 Task: Save the email titled 'absent' to the Desktop and then print it.
Action: Mouse moved to (122, 183)
Screenshot: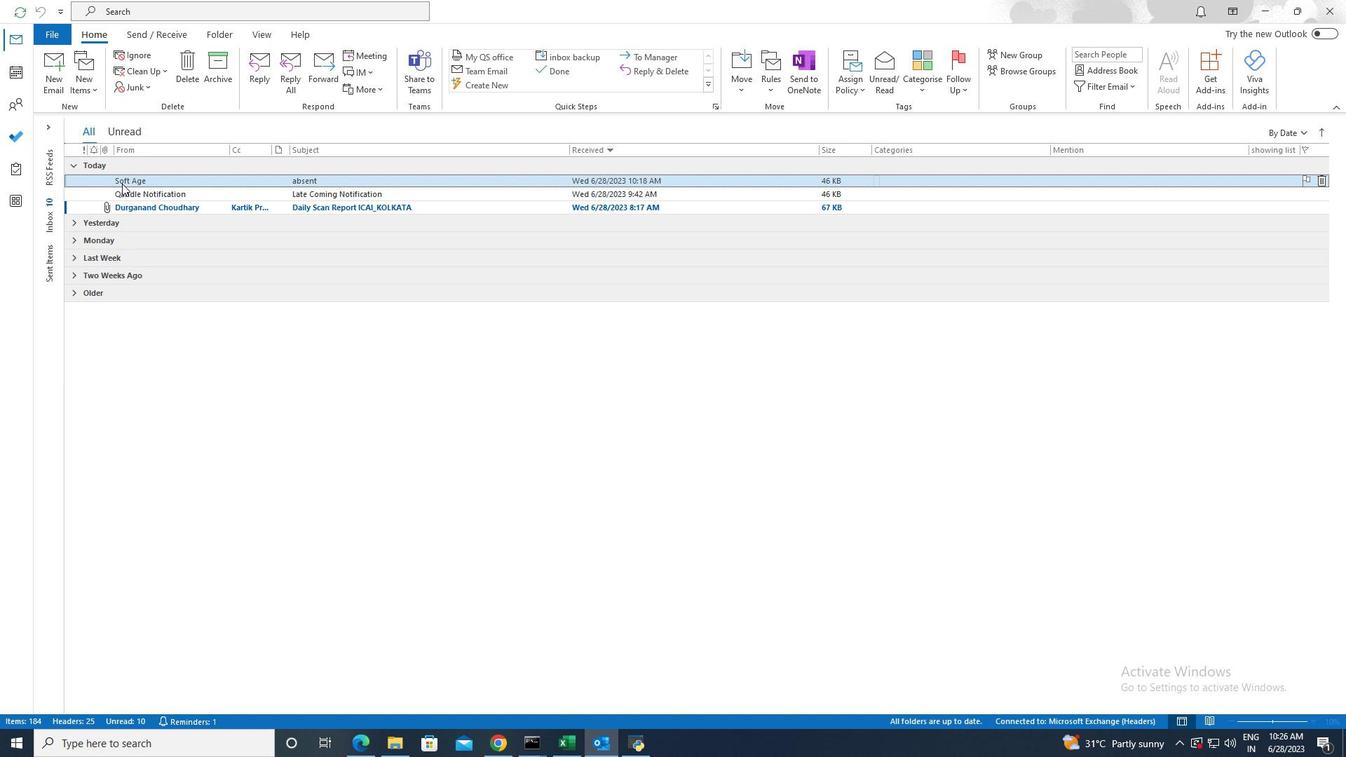 
Action: Mouse pressed left at (122, 183)
Screenshot: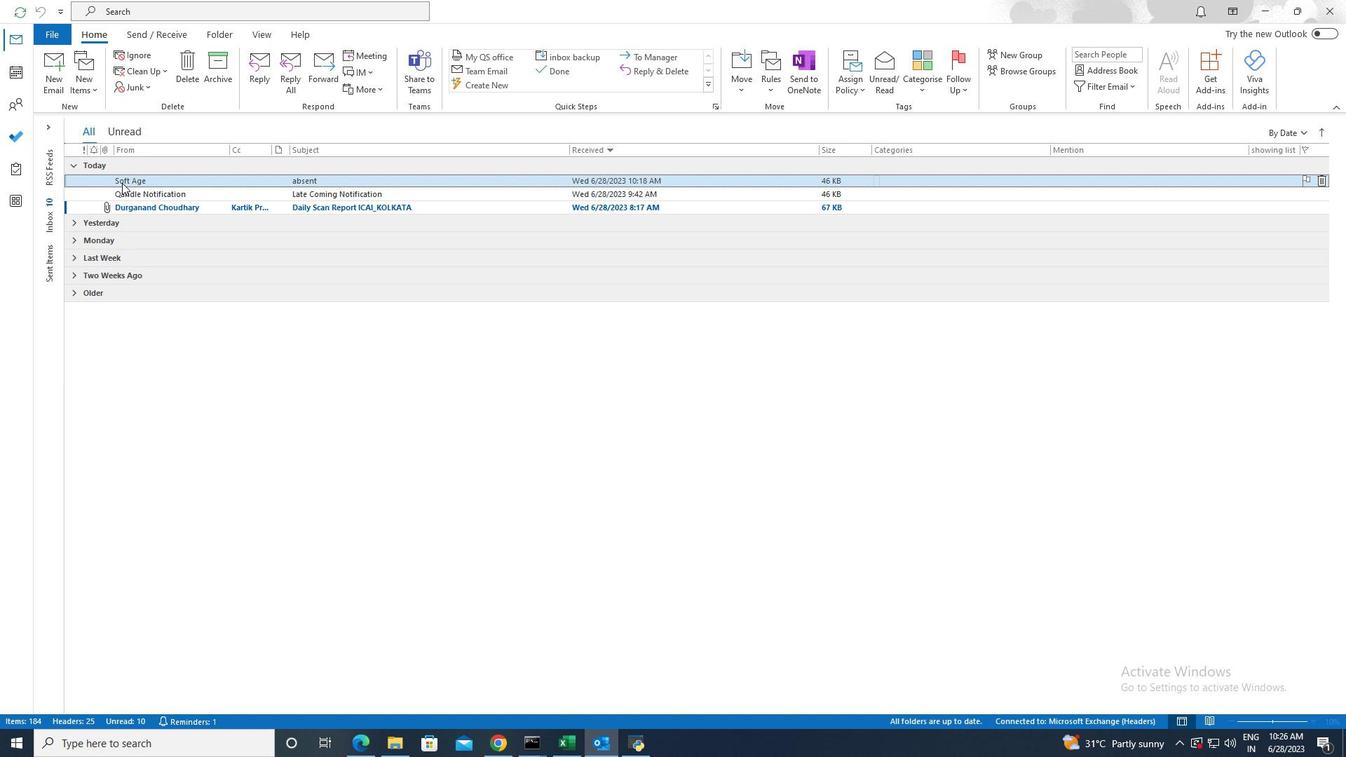 
Action: Mouse pressed left at (122, 183)
Screenshot: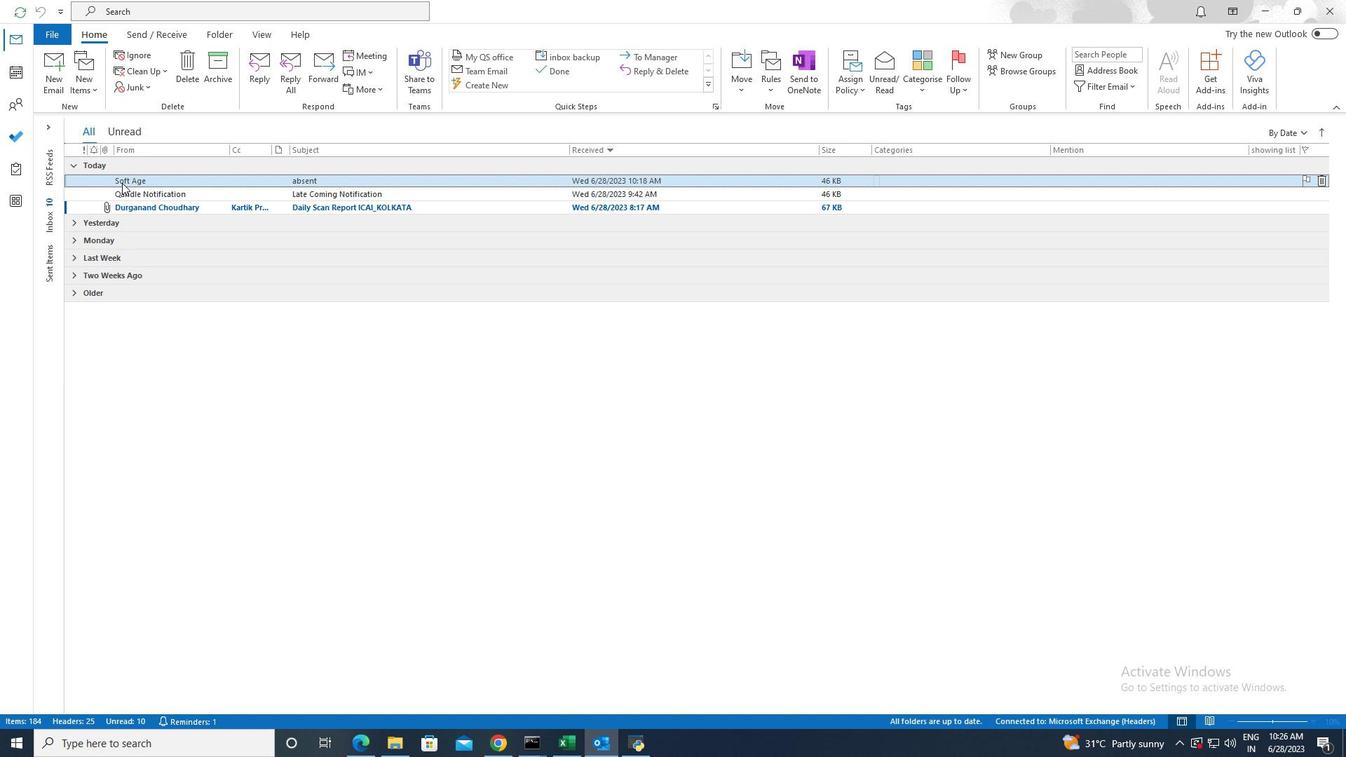 
Action: Mouse moved to (9, 37)
Screenshot: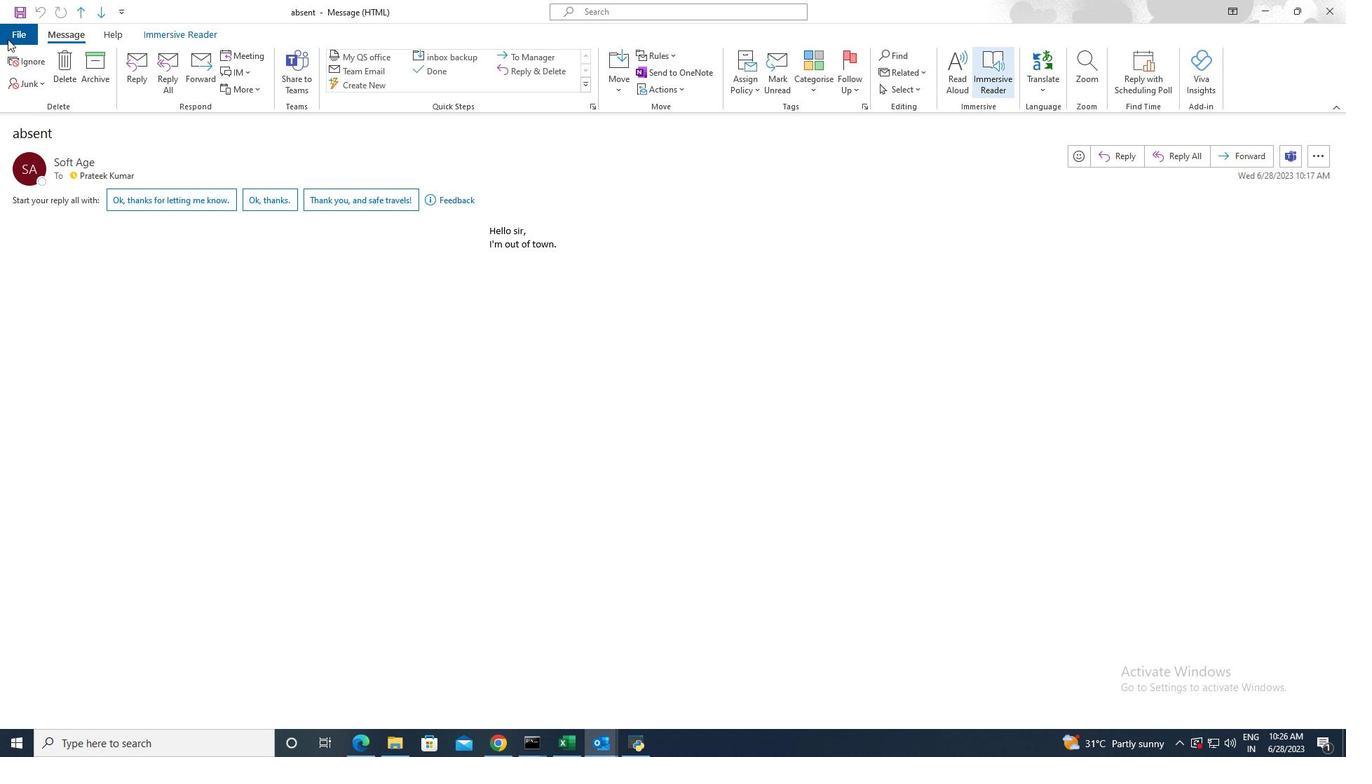 
Action: Mouse pressed left at (9, 37)
Screenshot: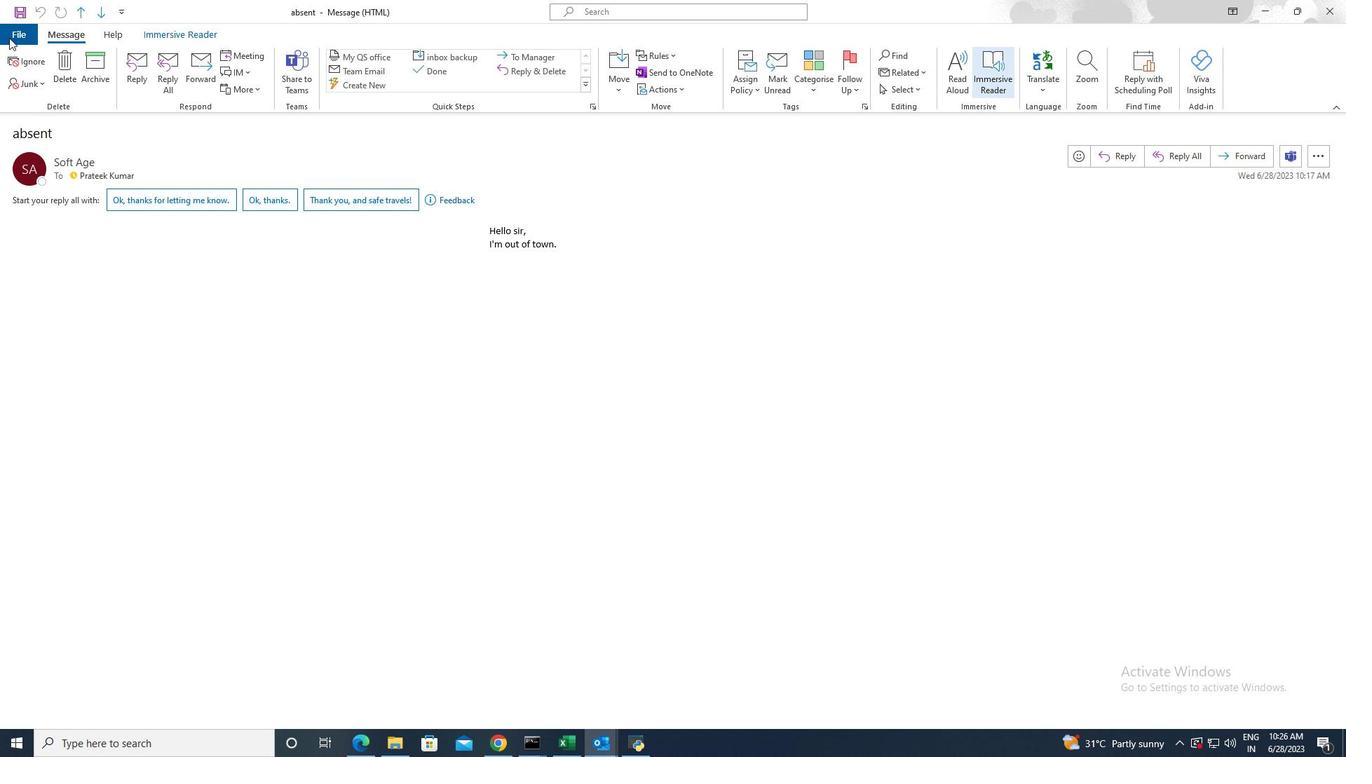 
Action: Mouse moved to (41, 128)
Screenshot: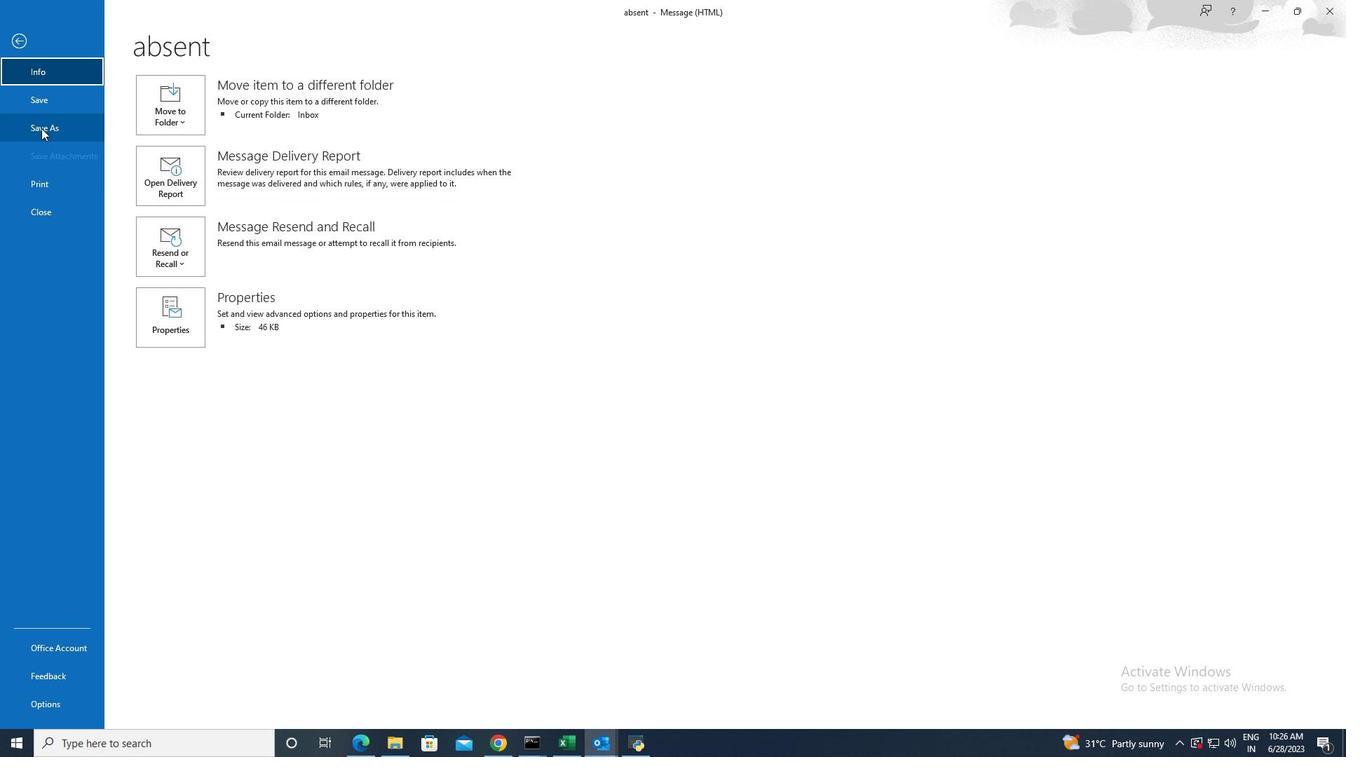 
Action: Mouse pressed left at (41, 128)
Screenshot: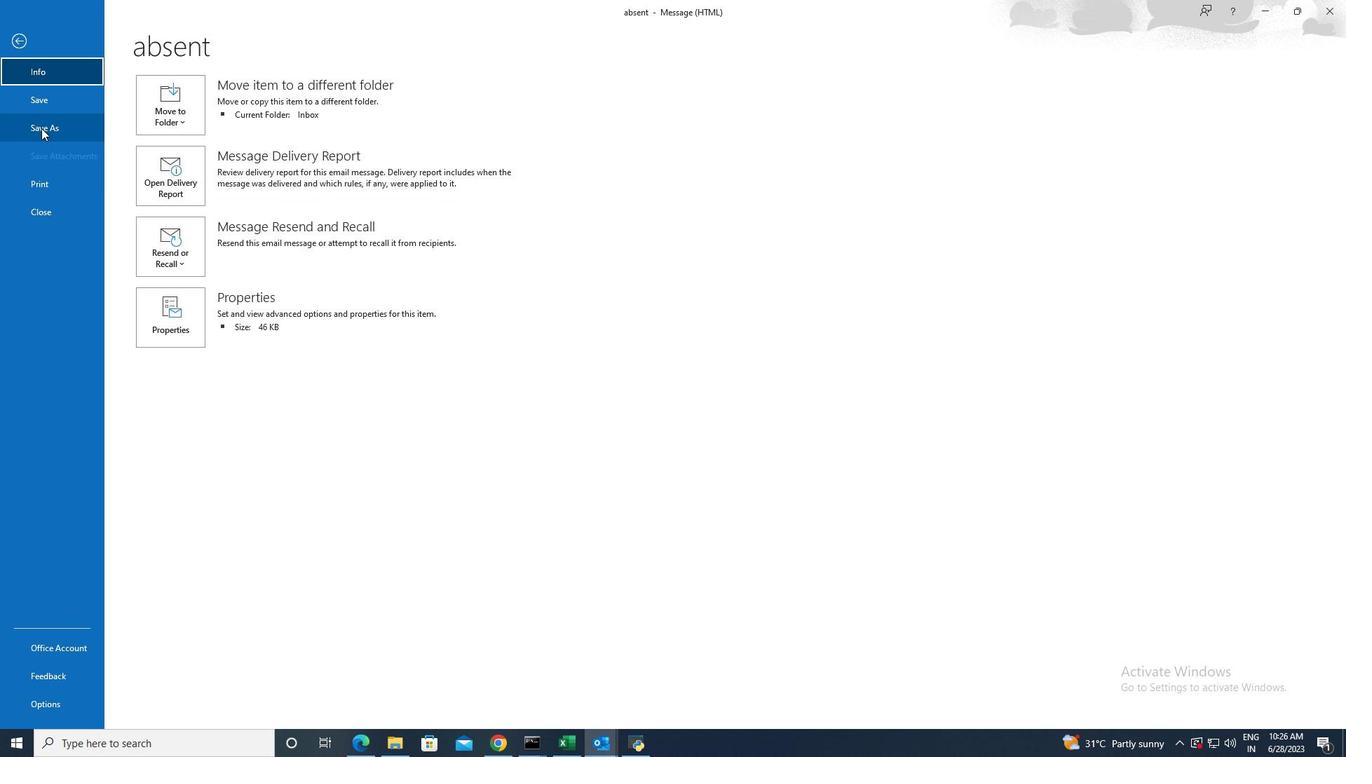
Action: Mouse moved to (61, 123)
Screenshot: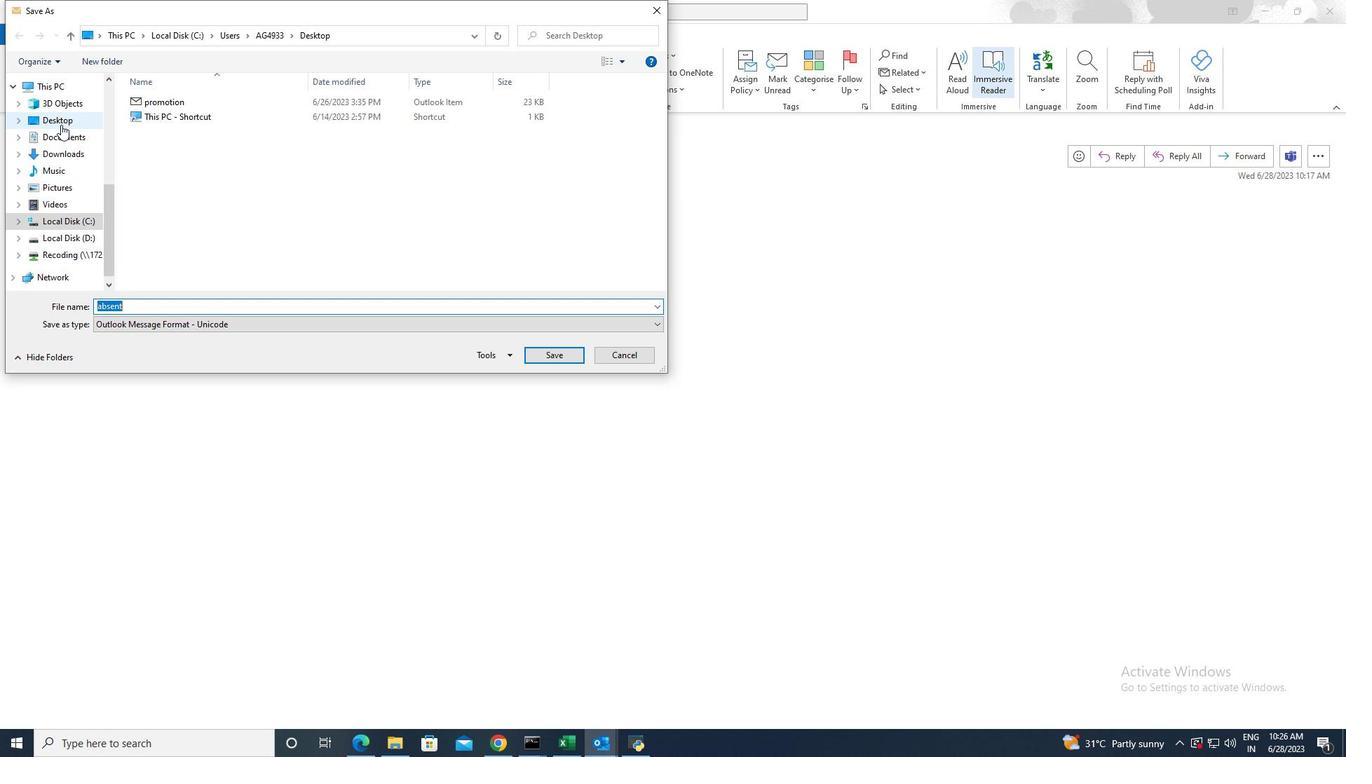 
Action: Mouse pressed left at (61, 123)
Screenshot: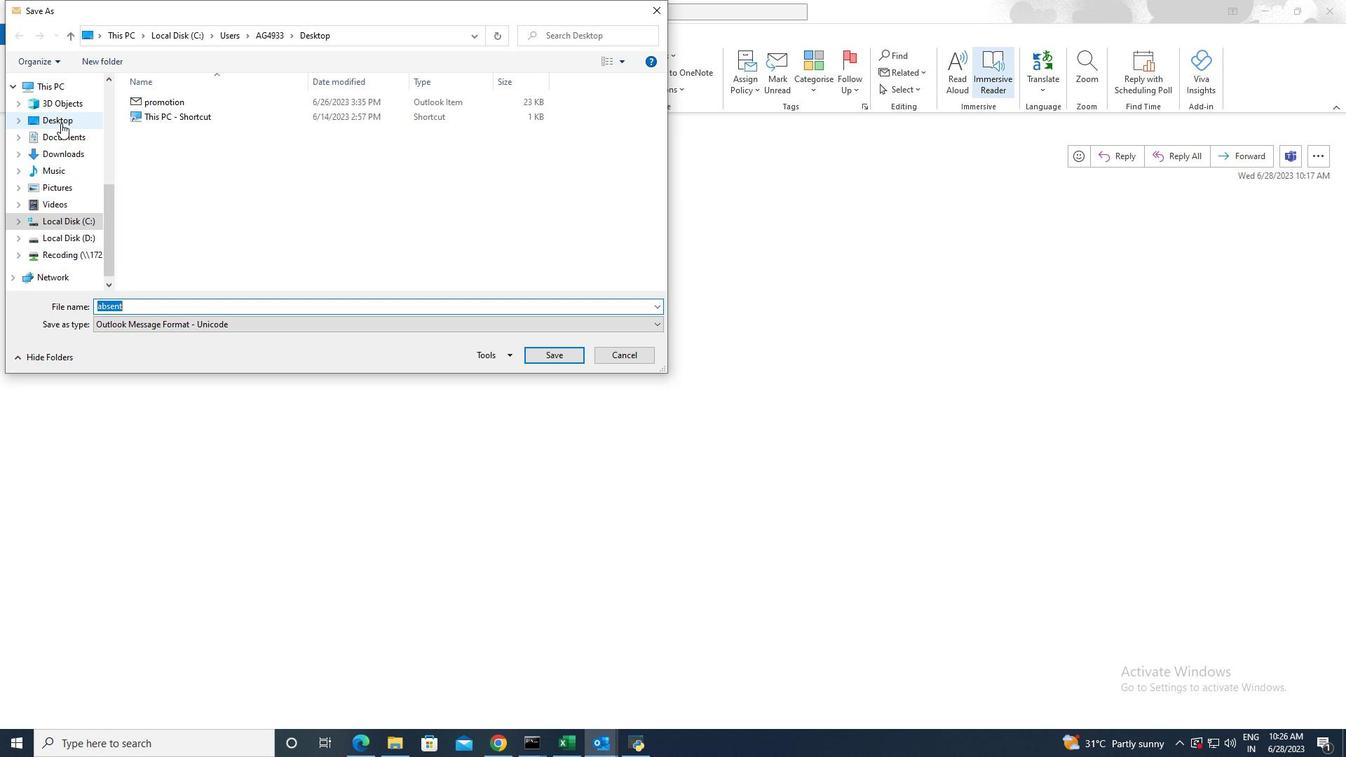 
Action: Mouse moved to (124, 307)
Screenshot: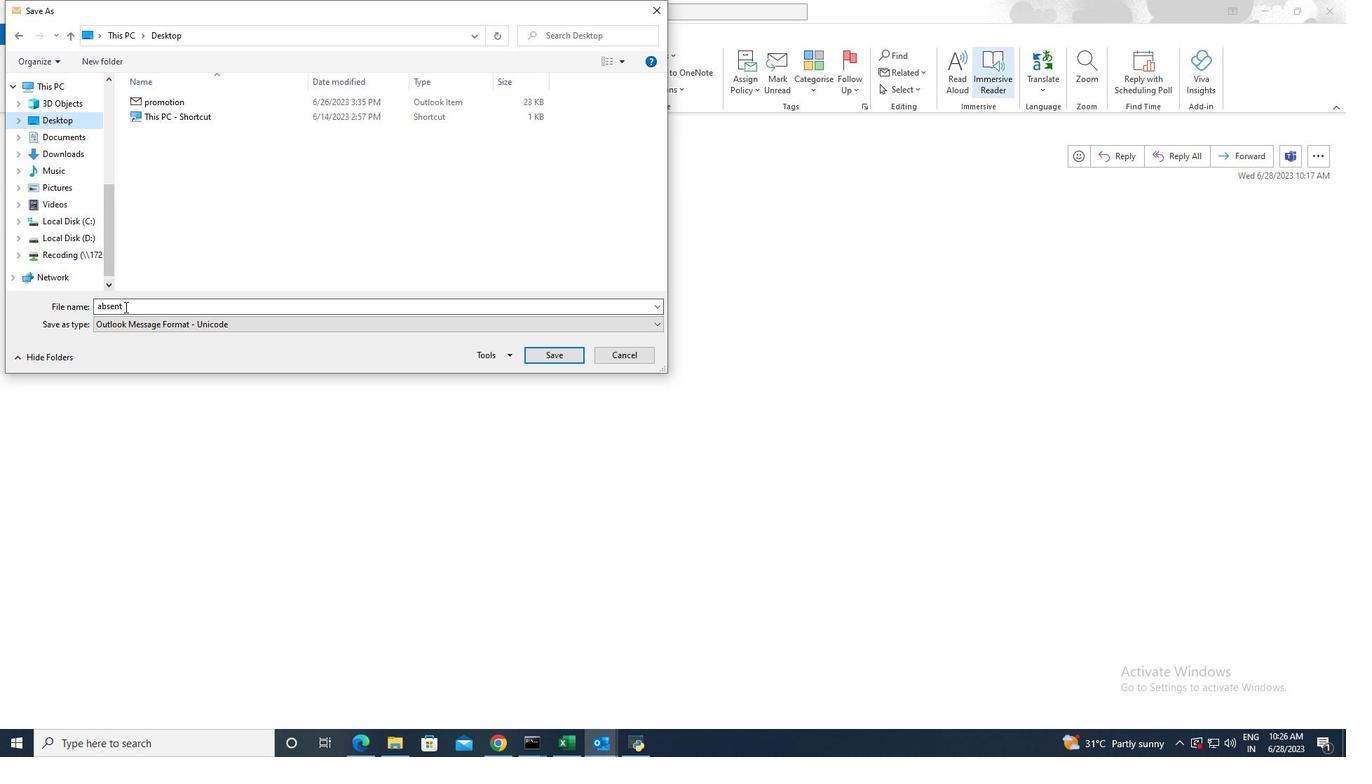 
Action: Mouse pressed left at (124, 307)
Screenshot: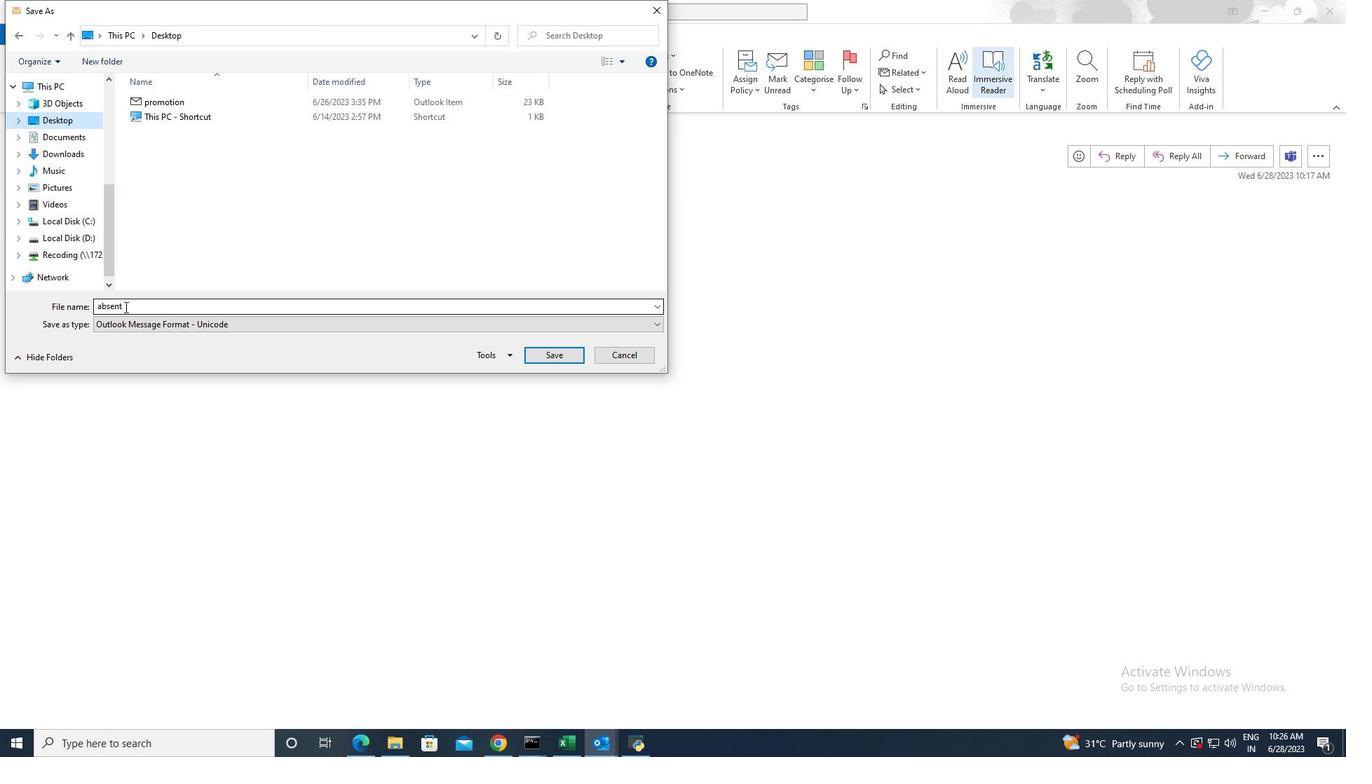 
Action: Mouse moved to (124, 306)
Screenshot: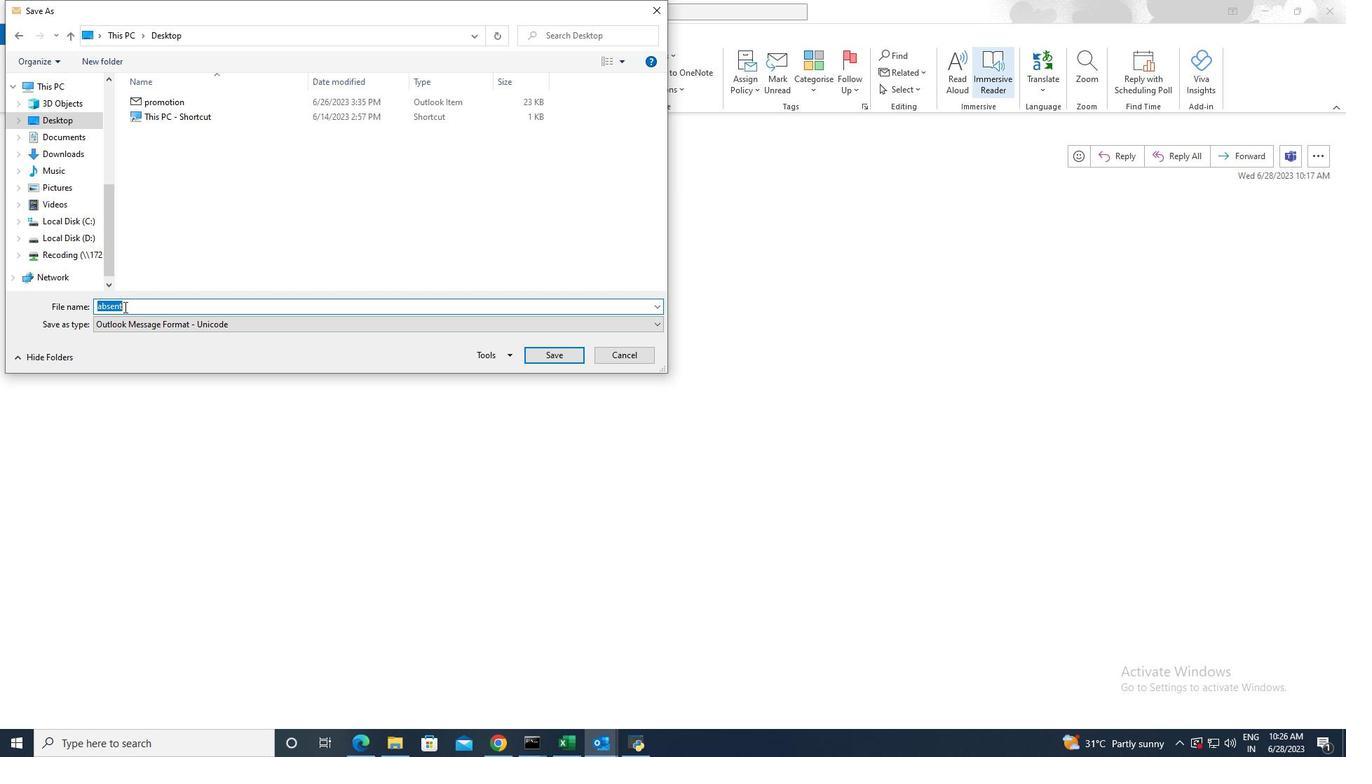 
Action: Key pressed <Key.shift>Johnny
Screenshot: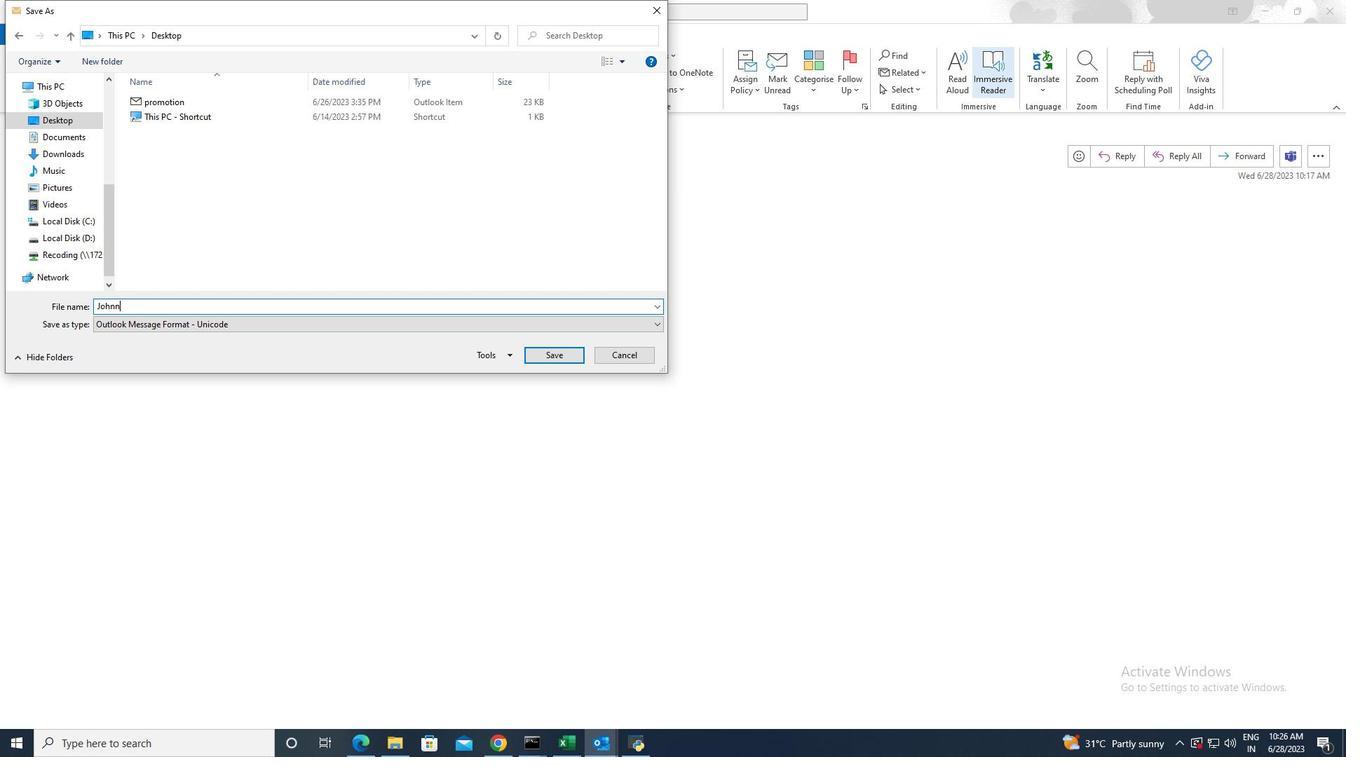 
Action: Mouse moved to (538, 355)
Screenshot: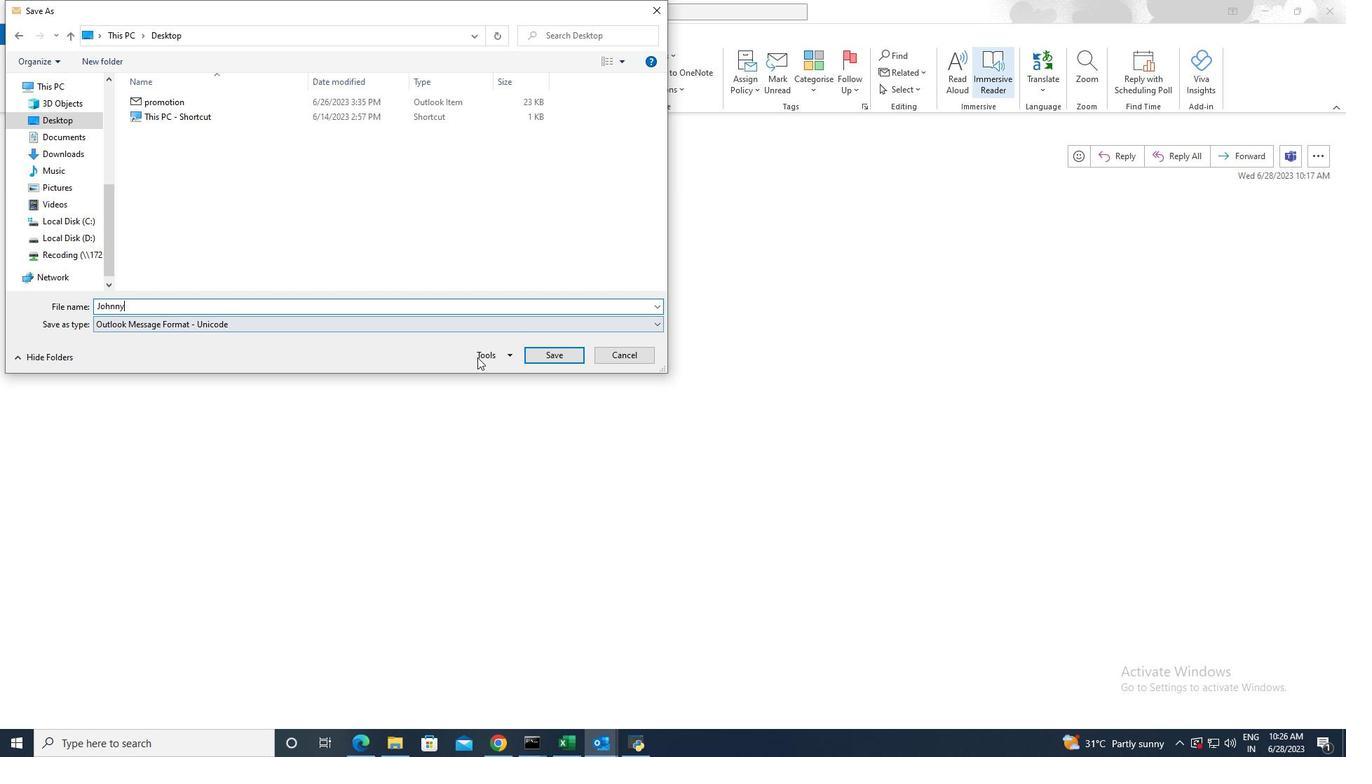 
Action: Mouse pressed left at (538, 355)
Screenshot: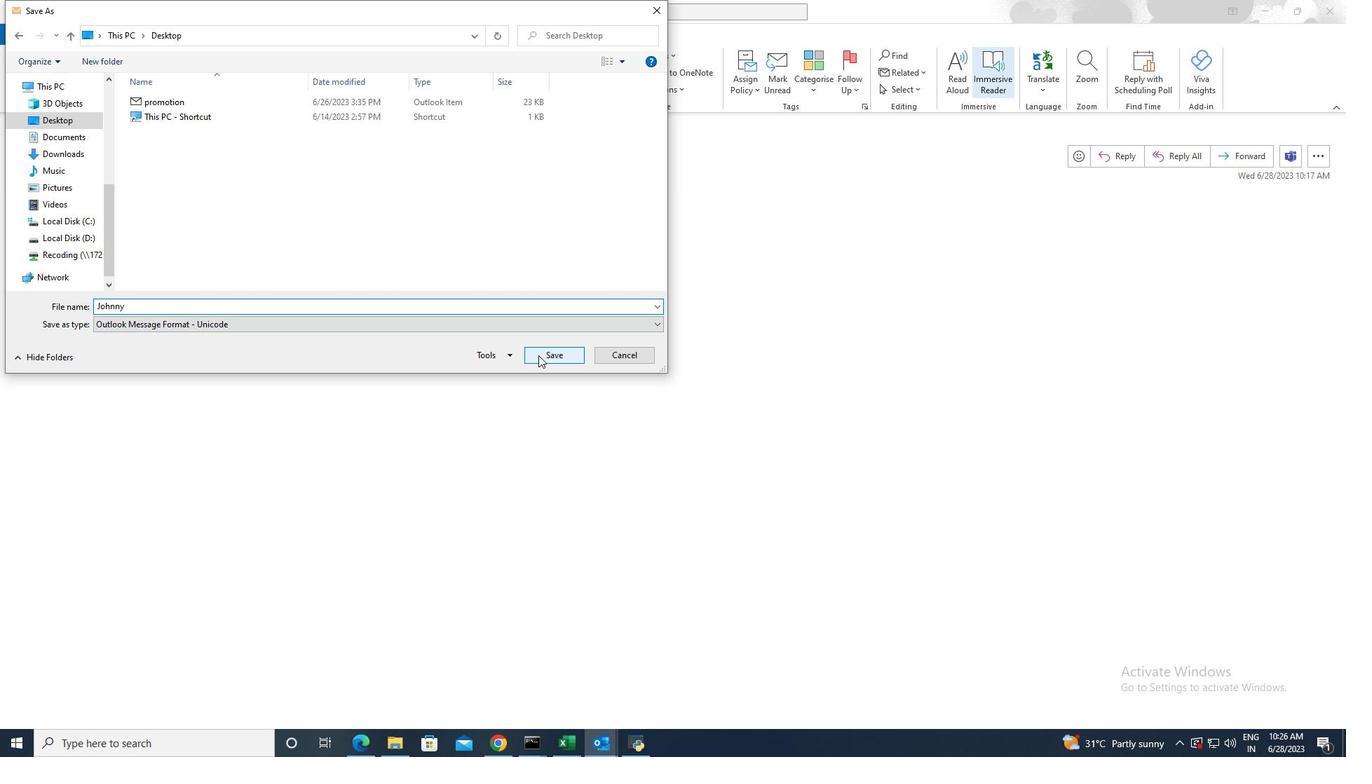 
Action: Mouse moved to (0, 30)
Screenshot: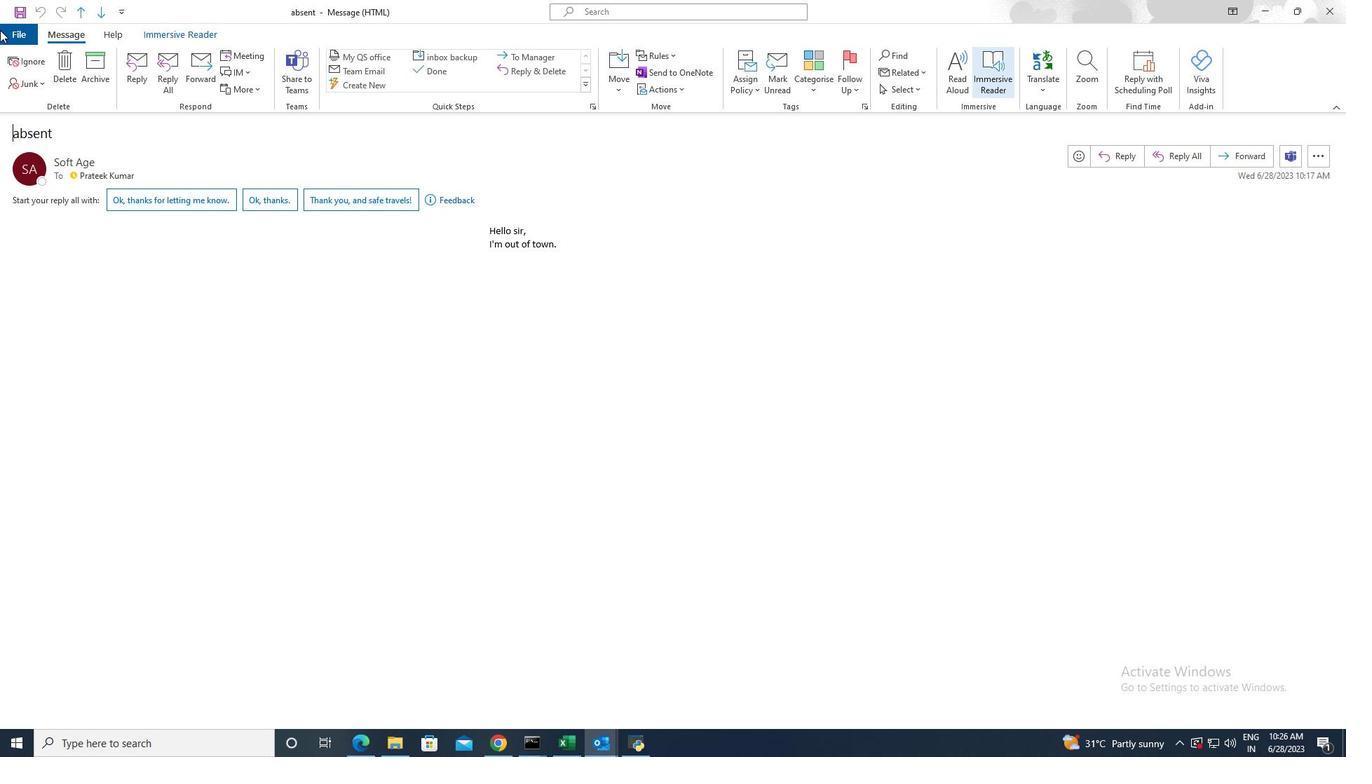 
Action: Mouse pressed left at (0, 30)
Screenshot: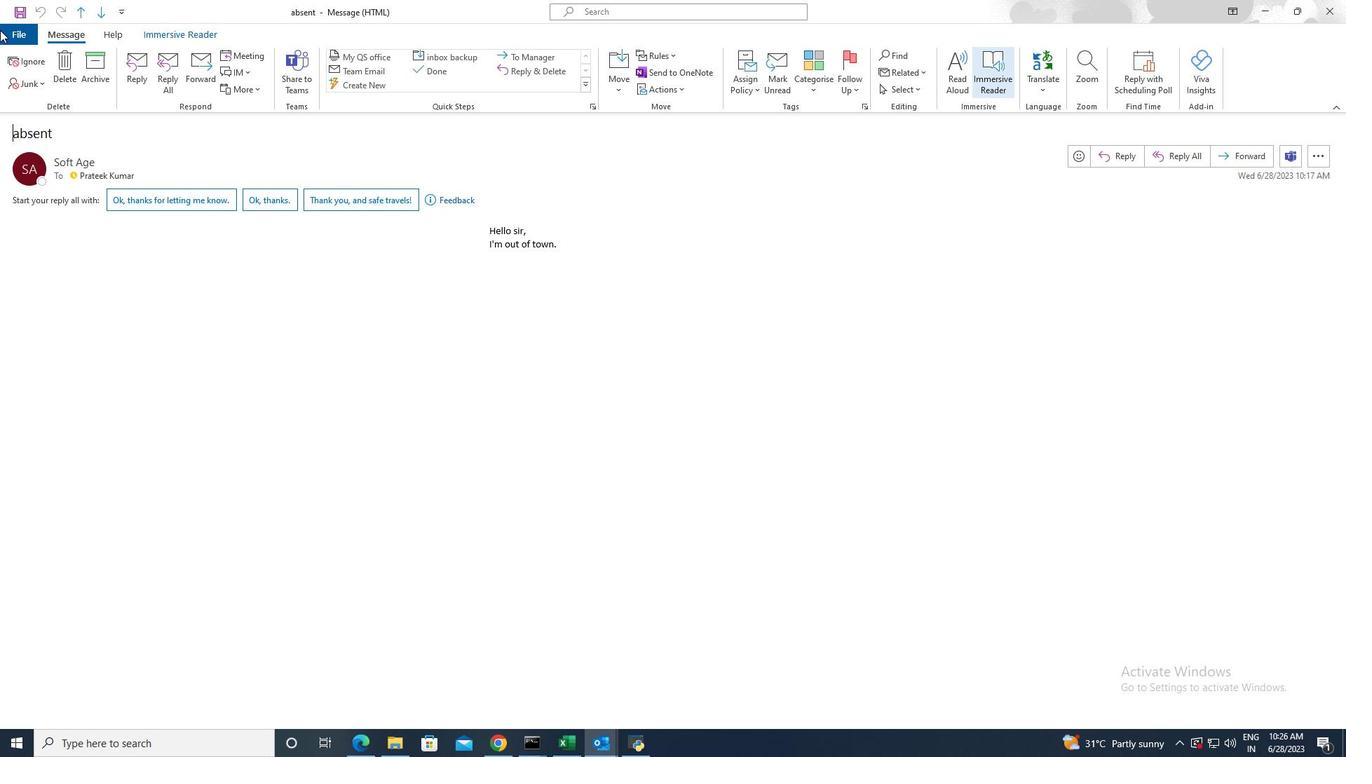
Action: Mouse moved to (49, 187)
Screenshot: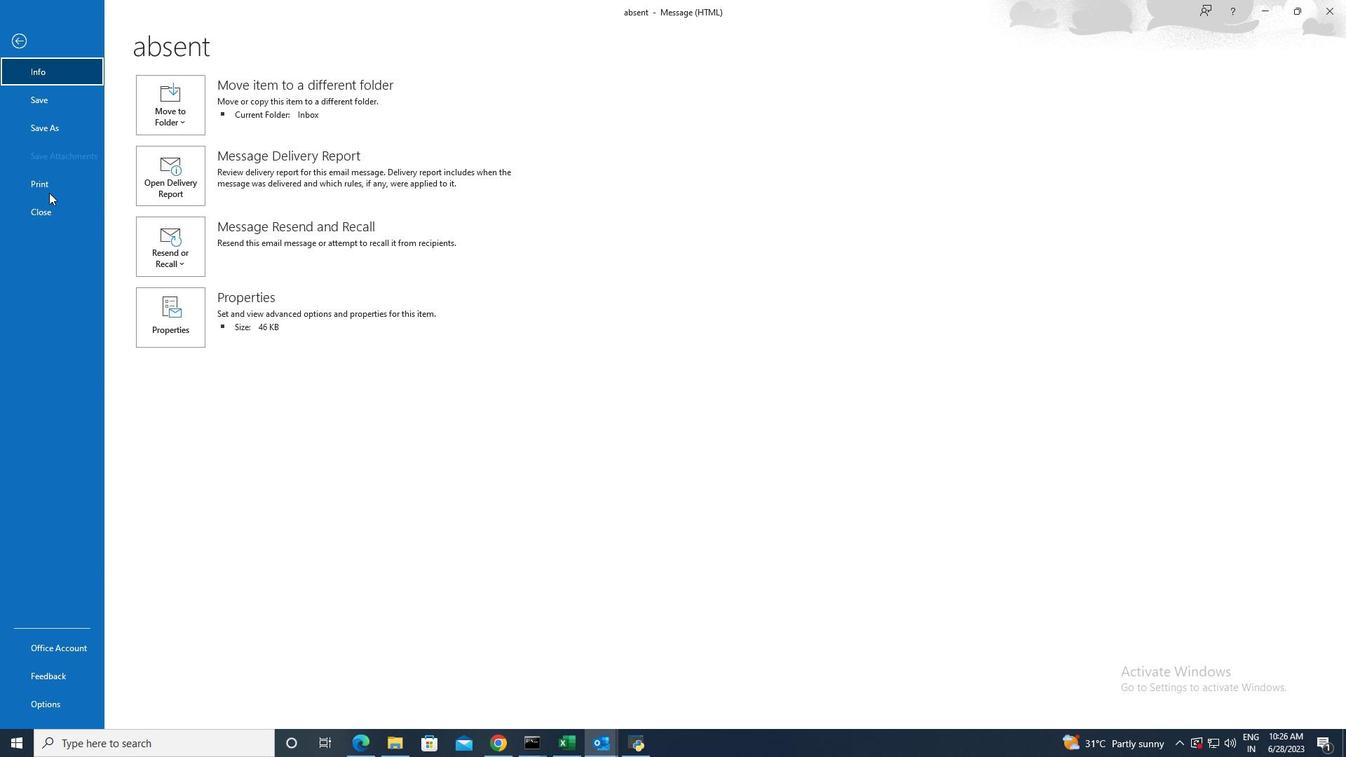 
Action: Mouse pressed left at (49, 187)
Screenshot: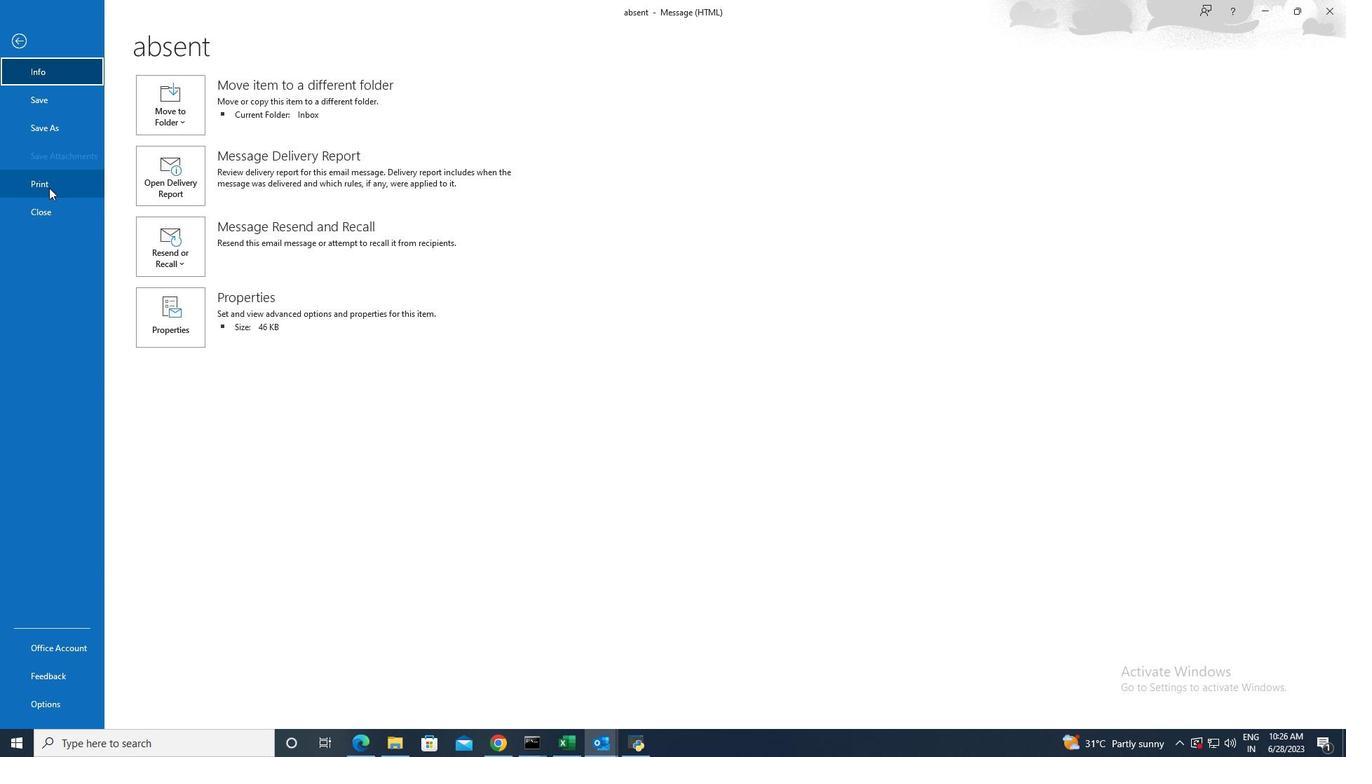 
Action: Mouse moved to (210, 261)
Screenshot: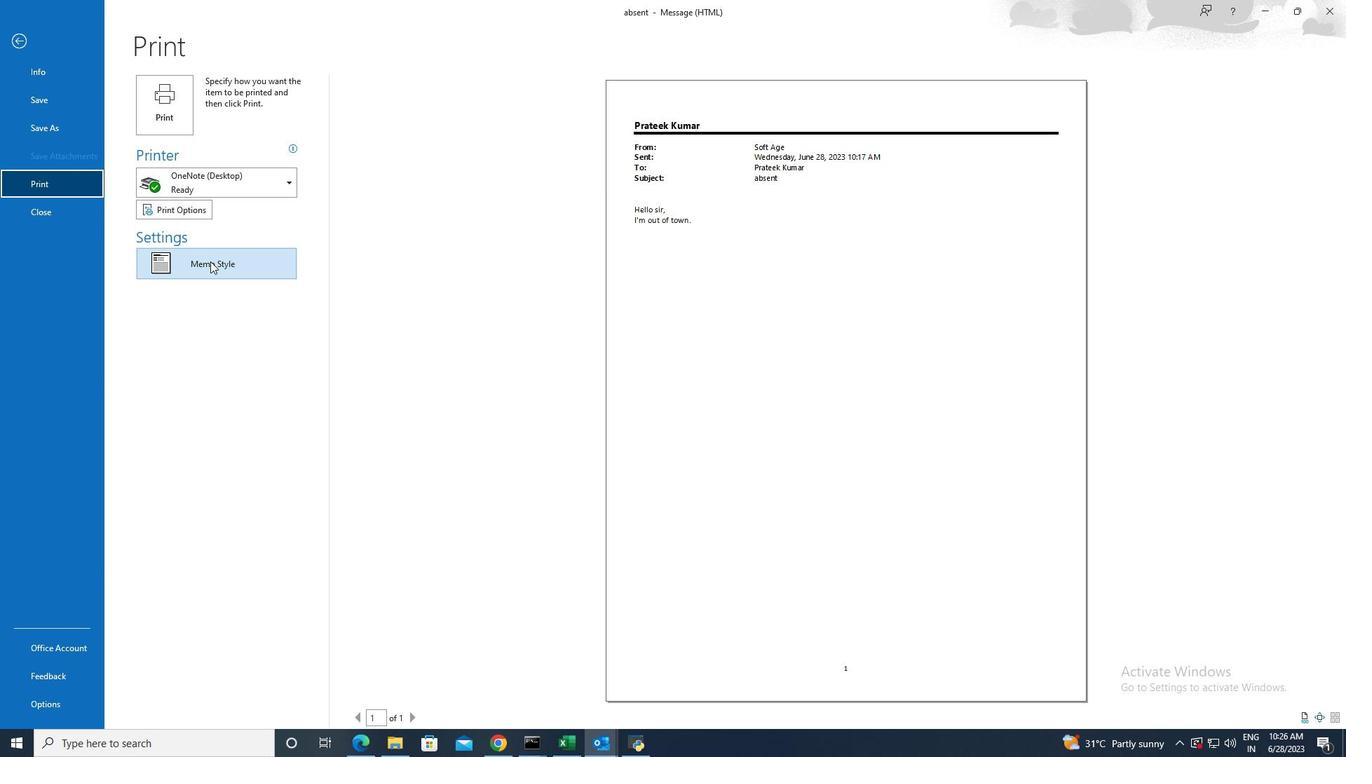 
Action: Mouse pressed left at (210, 261)
Screenshot: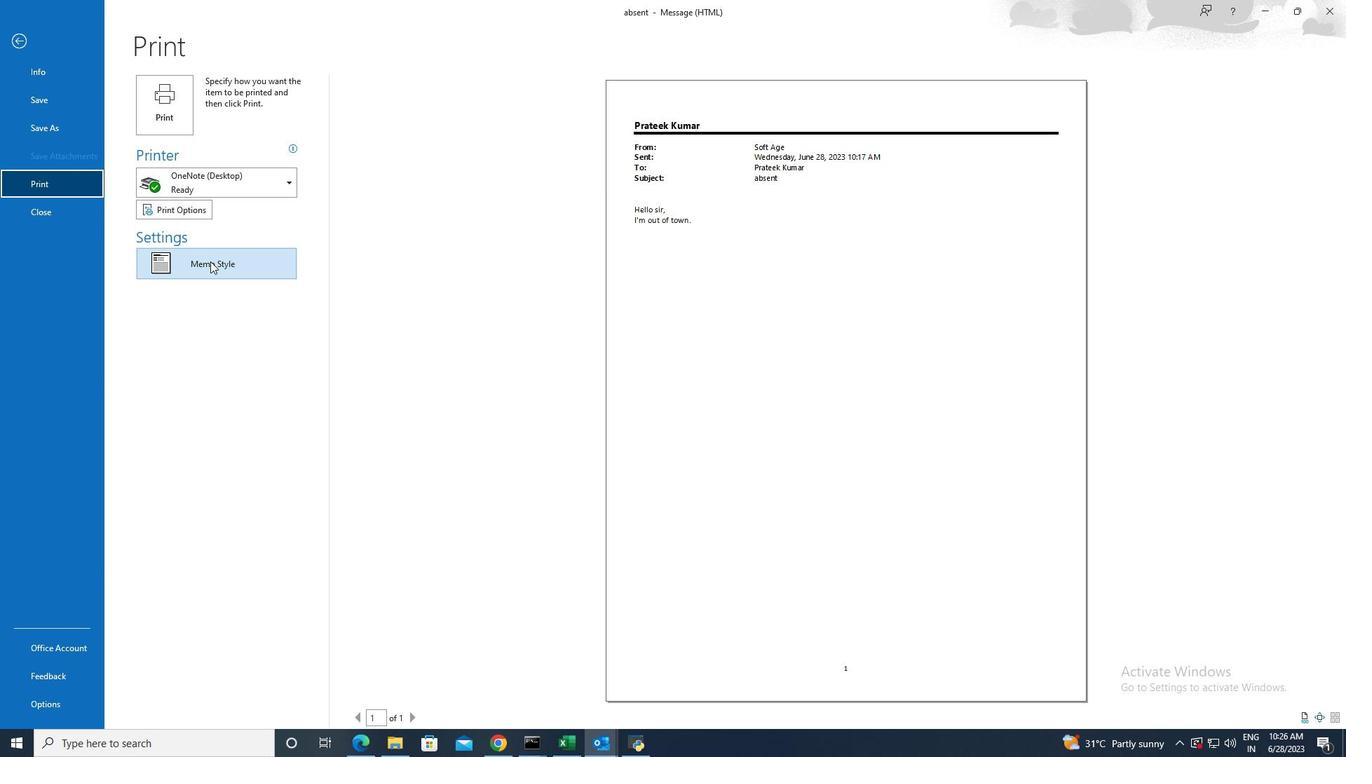 
Action: Mouse moved to (159, 98)
Screenshot: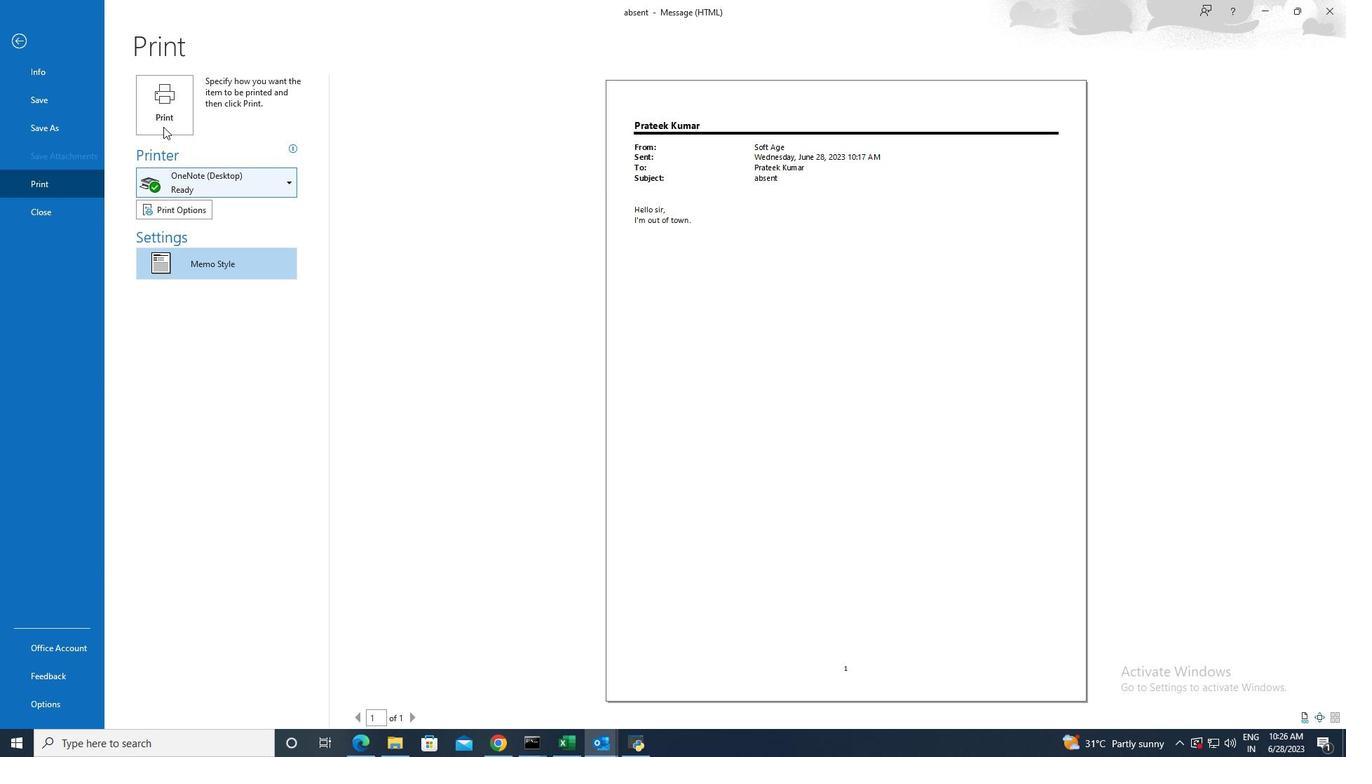 
Action: Mouse pressed left at (159, 98)
Screenshot: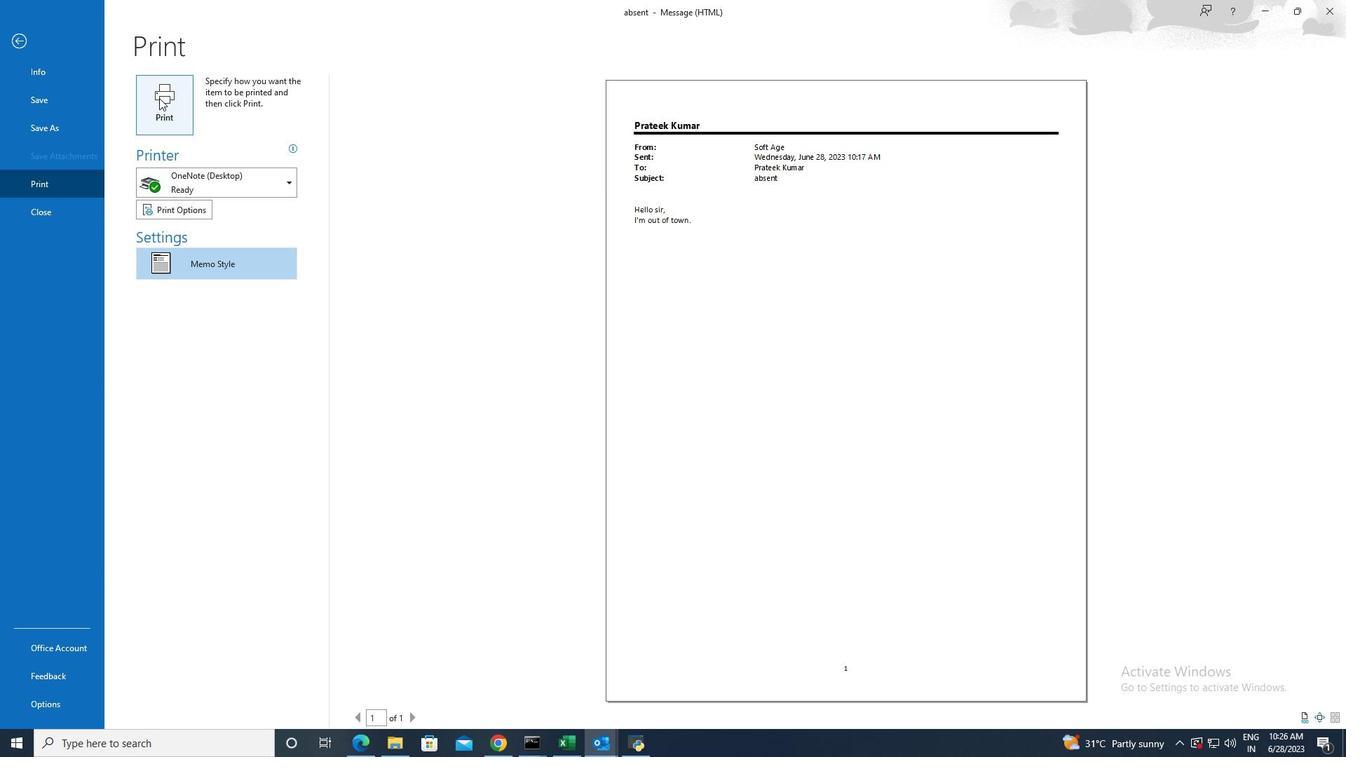 
Action: Mouse moved to (158, 97)
Screenshot: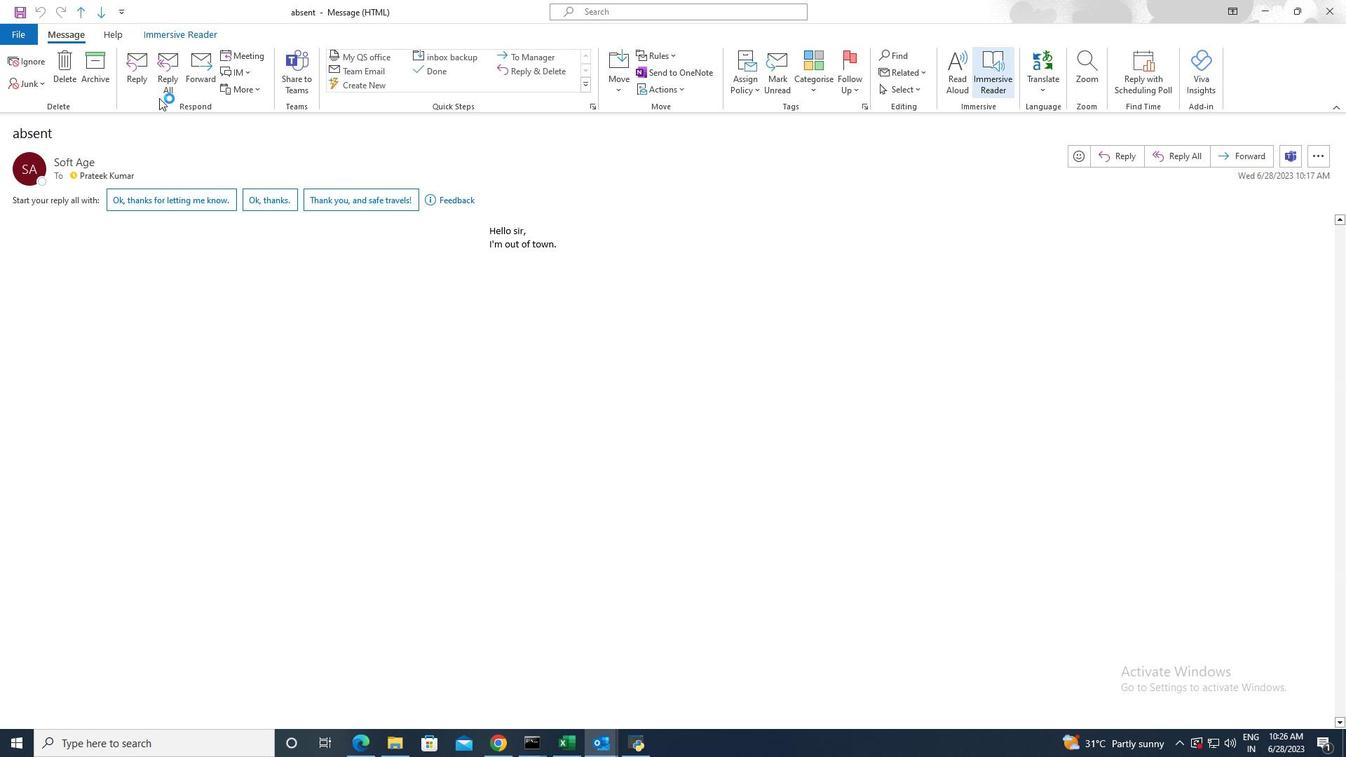 
